 Task: Use the advanced options to search for repositories written in the language "C".
Action: Mouse moved to (112, 342)
Screenshot: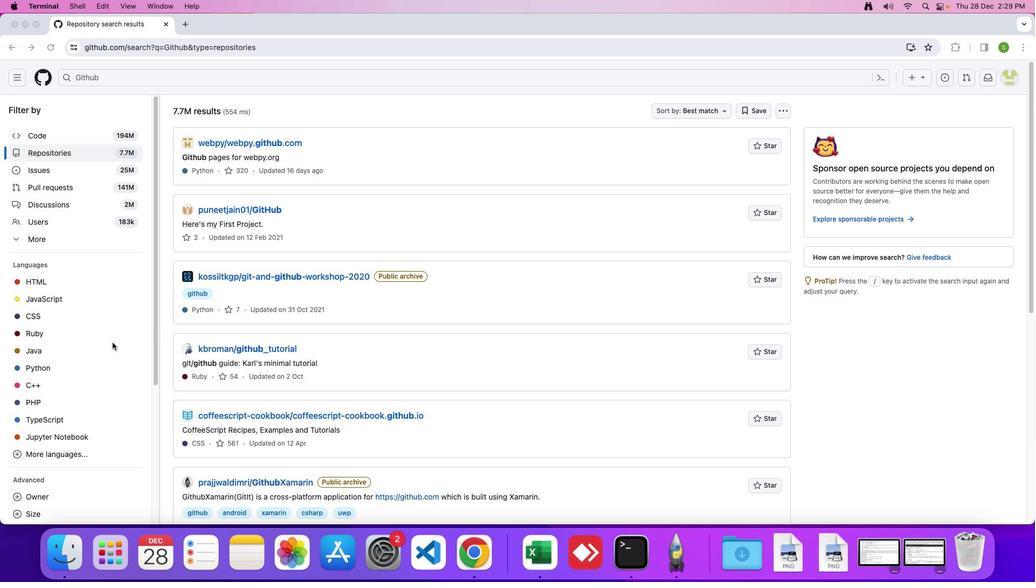 
Action: Mouse scrolled (112, 342) with delta (0, 0)
Screenshot: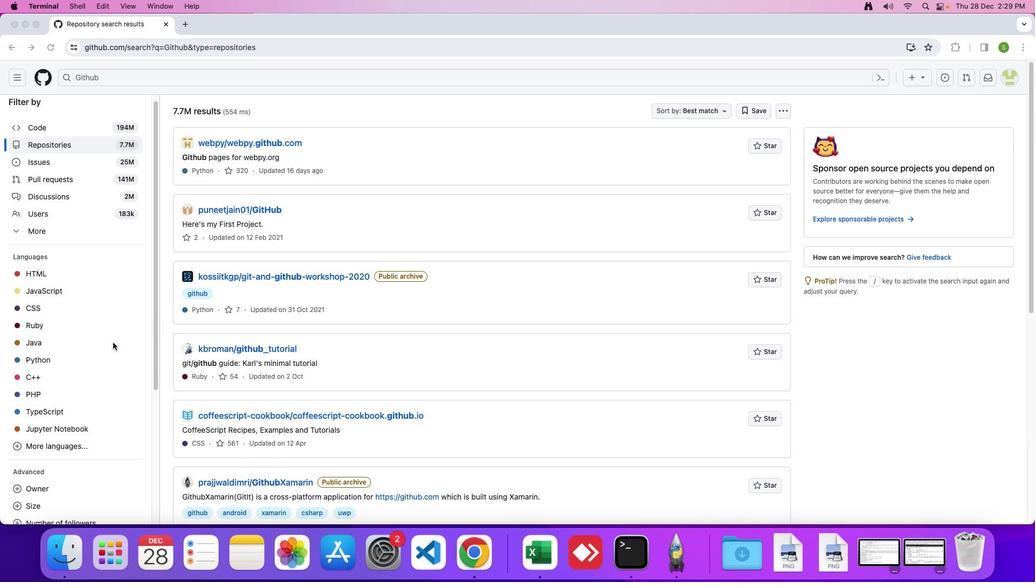 
Action: Mouse scrolled (112, 342) with delta (0, 0)
Screenshot: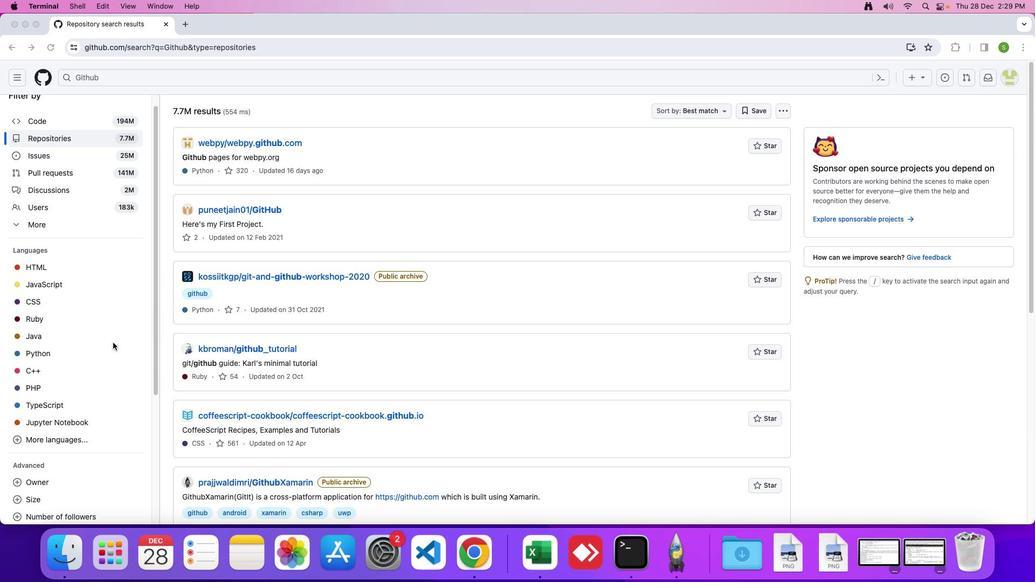 
Action: Mouse moved to (112, 342)
Screenshot: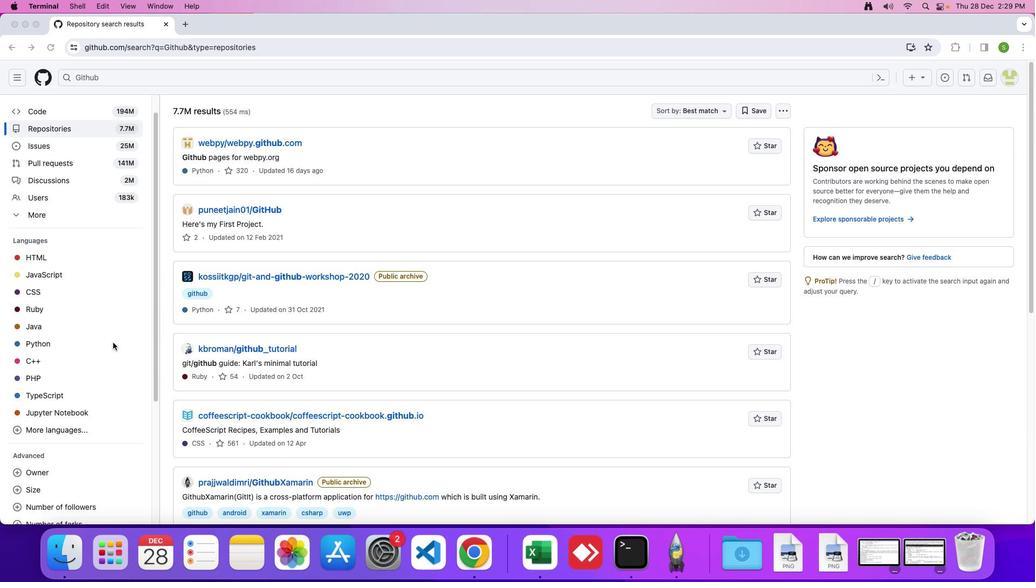 
Action: Mouse scrolled (112, 342) with delta (0, -1)
Screenshot: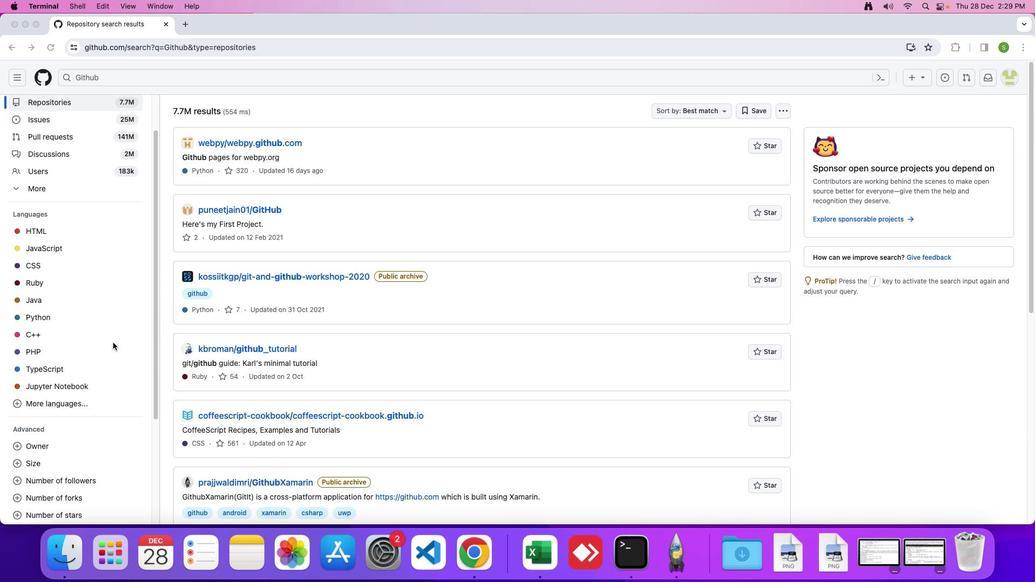 
Action: Mouse moved to (113, 342)
Screenshot: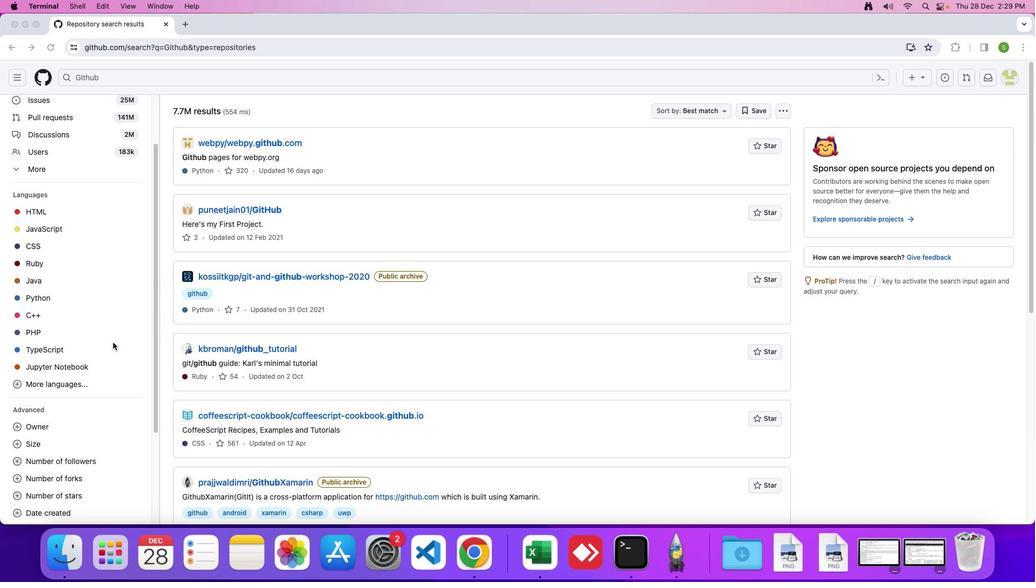 
Action: Mouse scrolled (113, 342) with delta (0, 0)
Screenshot: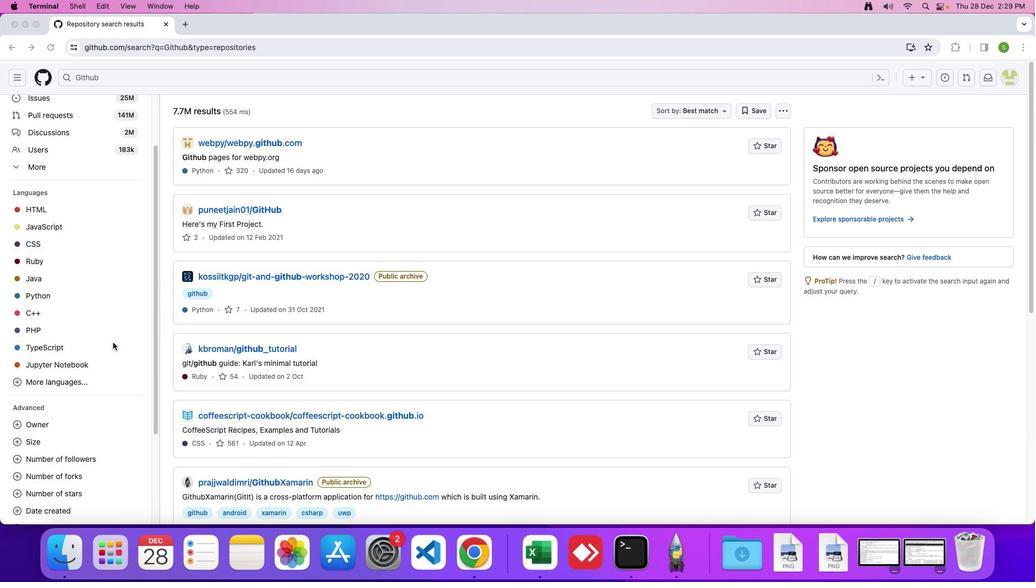 
Action: Mouse scrolled (113, 342) with delta (0, 0)
Screenshot: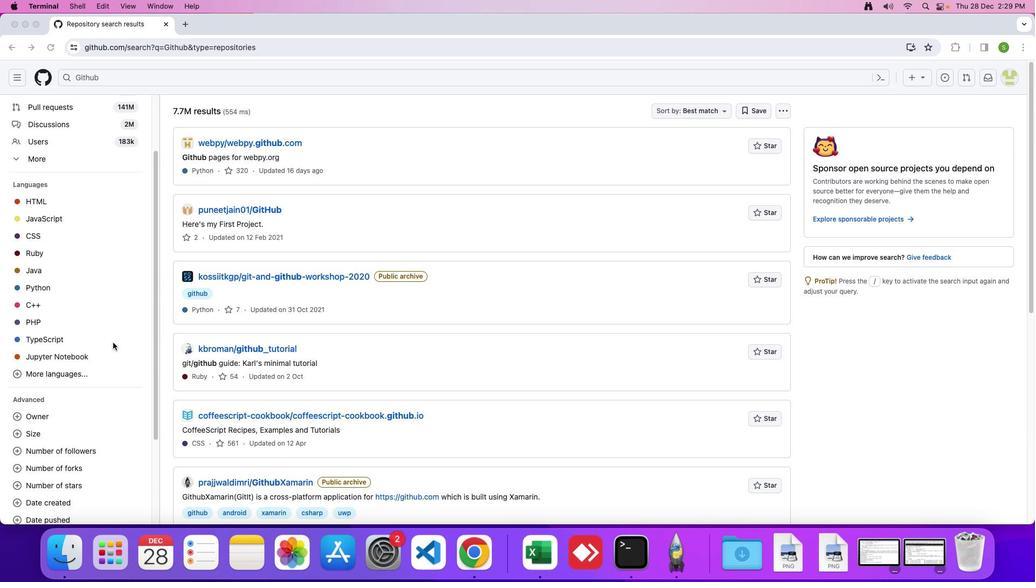 
Action: Mouse scrolled (113, 342) with delta (0, 0)
Screenshot: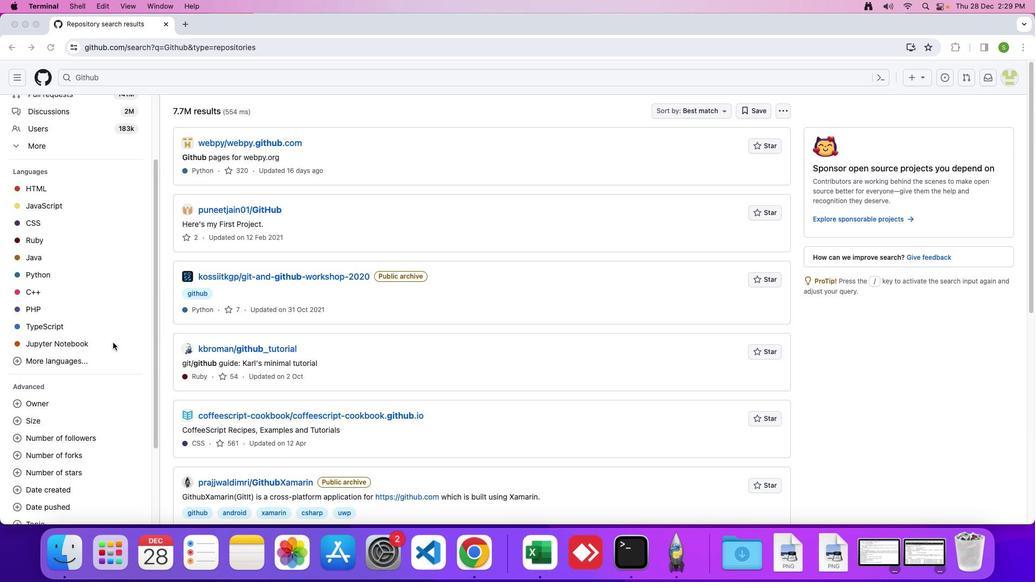 
Action: Mouse scrolled (113, 342) with delta (0, 0)
Screenshot: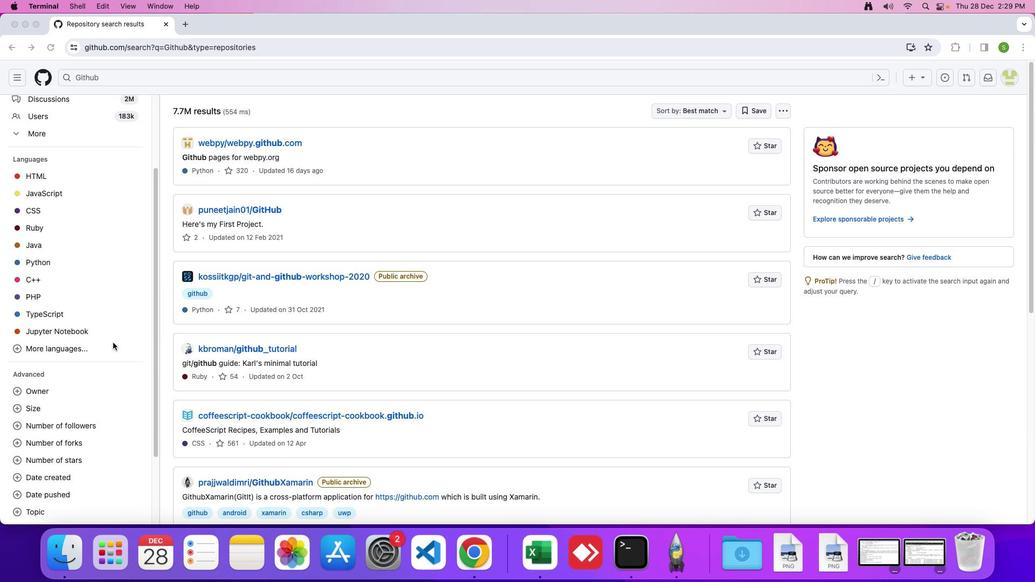 
Action: Mouse scrolled (113, 342) with delta (0, -1)
Screenshot: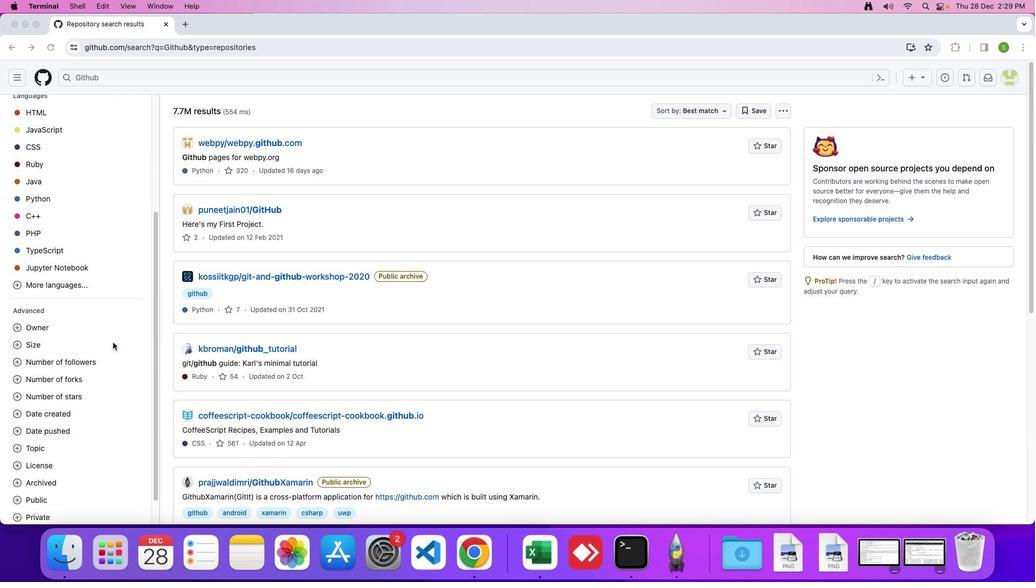 
Action: Mouse scrolled (113, 342) with delta (0, 0)
Screenshot: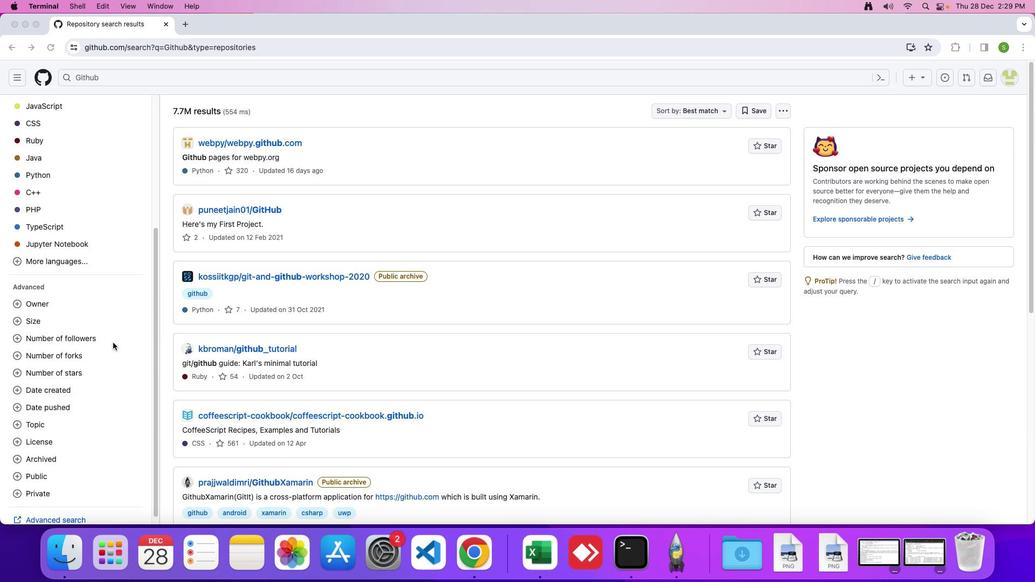 
Action: Mouse scrolled (113, 342) with delta (0, 0)
Screenshot: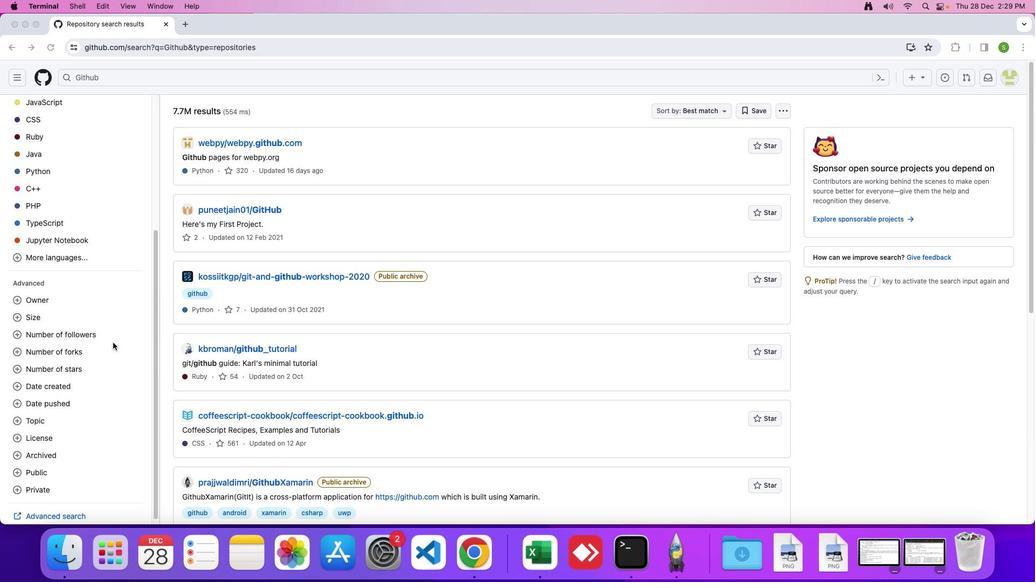 
Action: Mouse scrolled (113, 342) with delta (0, -1)
Screenshot: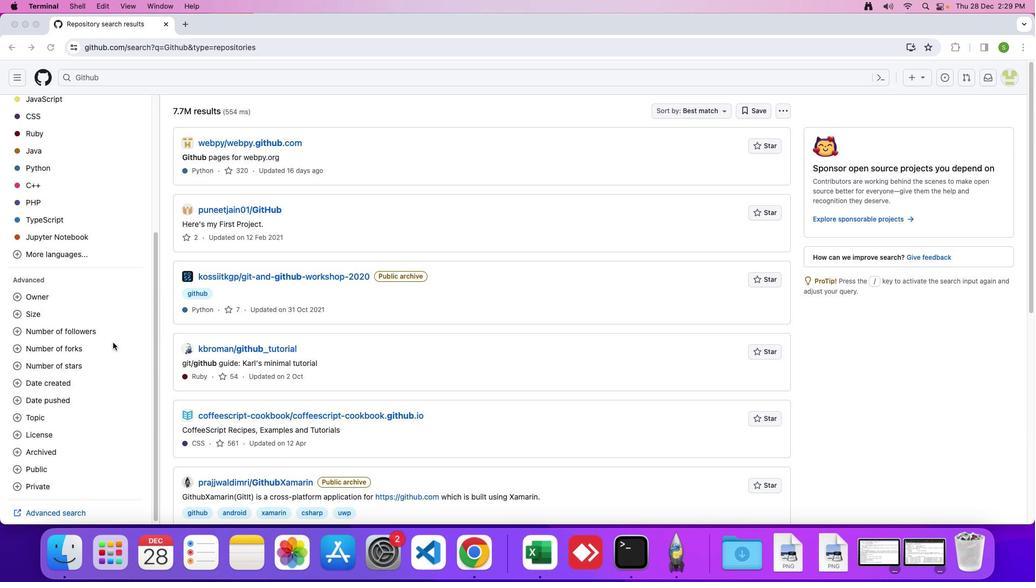 
Action: Mouse scrolled (113, 342) with delta (0, 0)
Screenshot: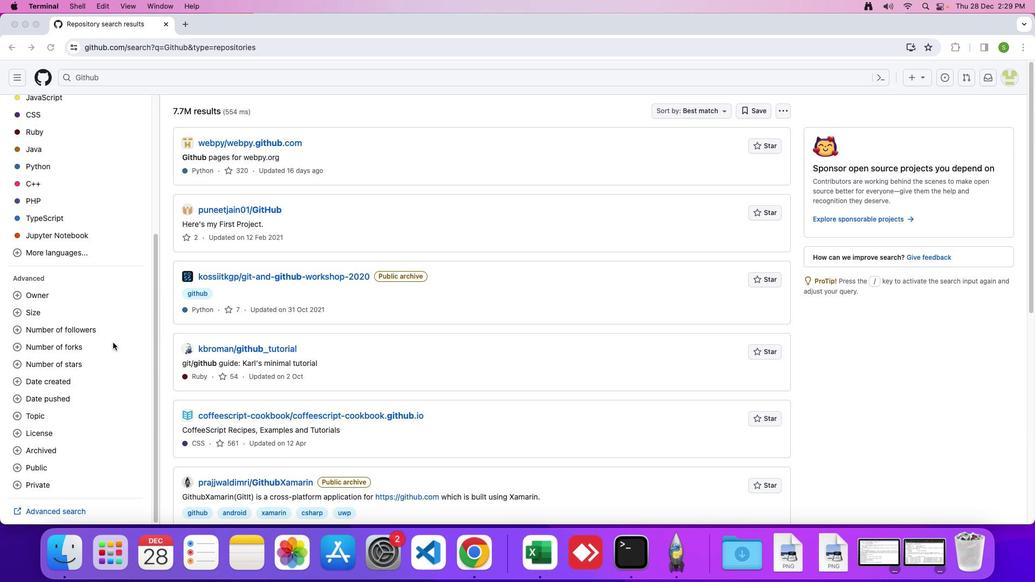 
Action: Mouse scrolled (113, 342) with delta (0, 0)
Screenshot: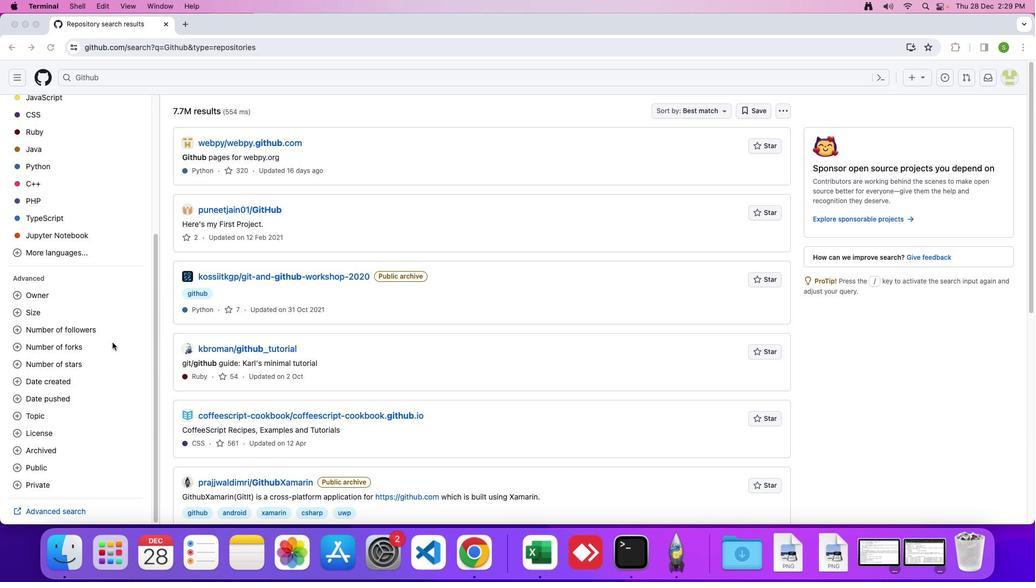 
Action: Mouse scrolled (113, 342) with delta (0, -2)
Screenshot: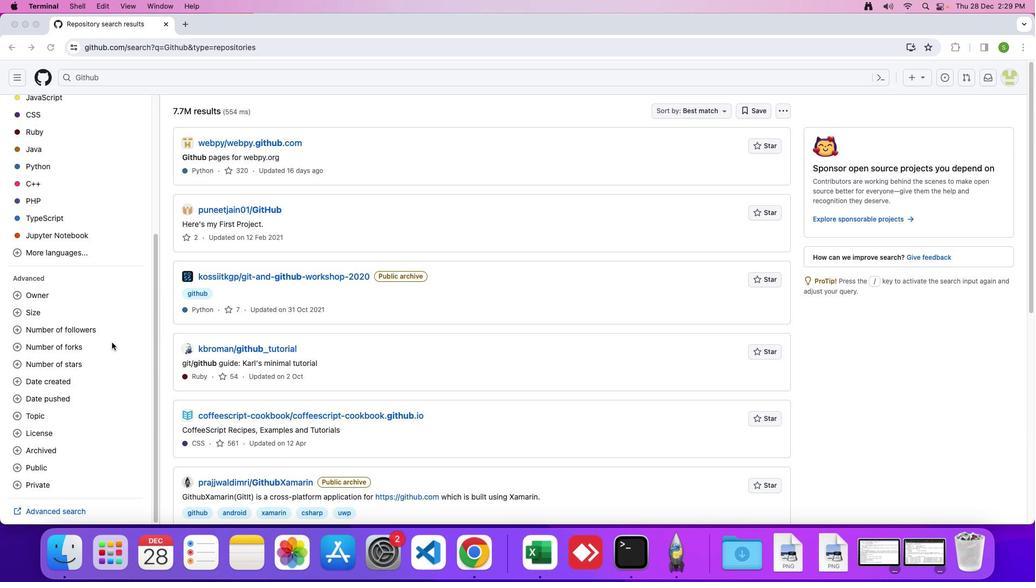 
Action: Mouse moved to (72, 506)
Screenshot: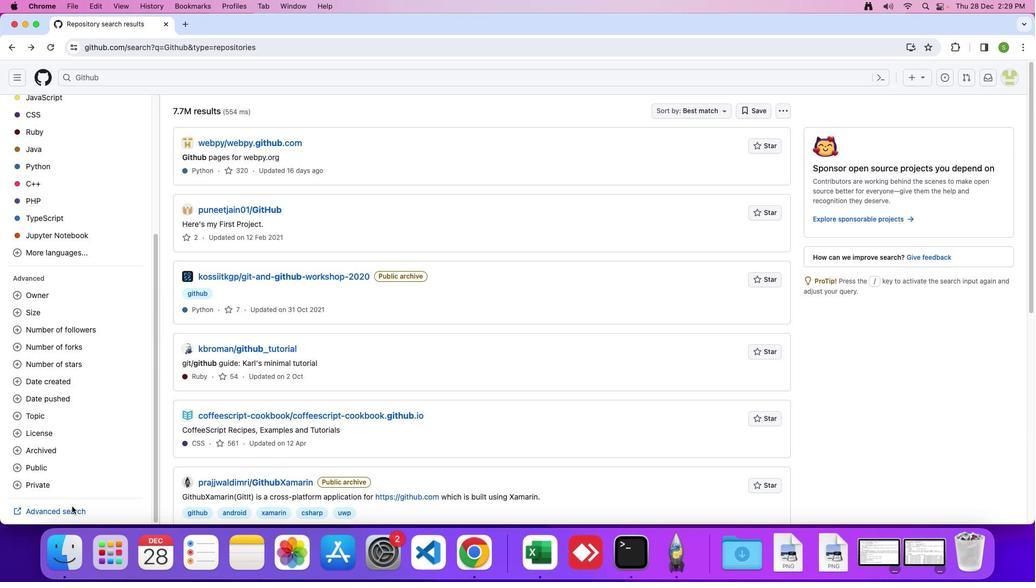 
Action: Mouse pressed left at (72, 506)
Screenshot: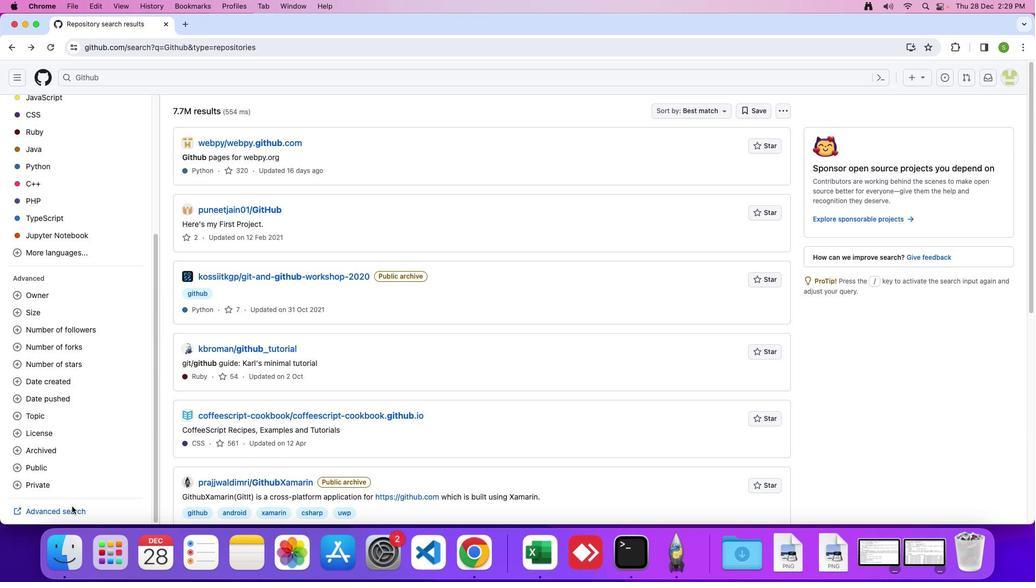 
Action: Mouse moved to (69, 510)
Screenshot: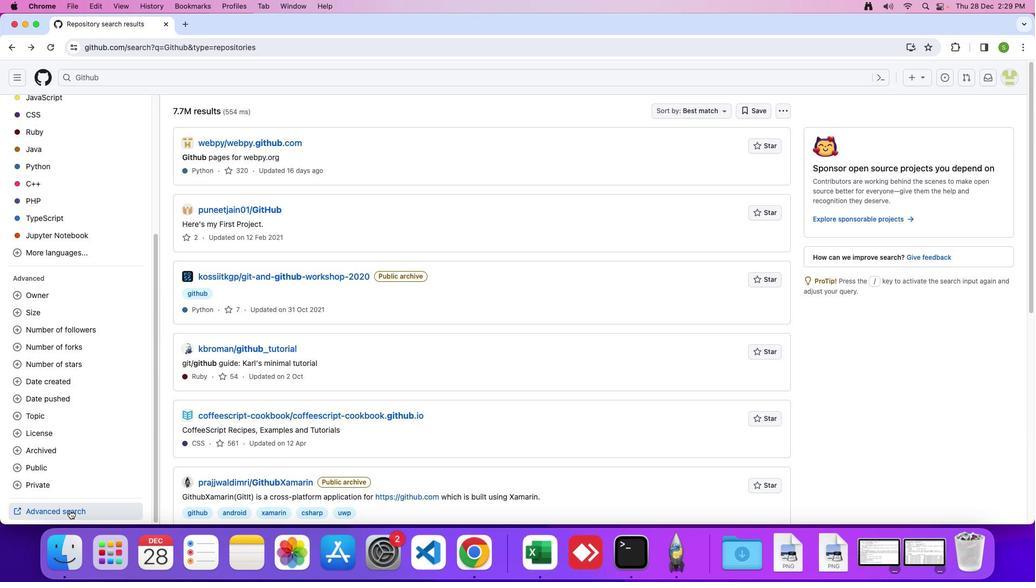 
Action: Mouse pressed left at (69, 510)
Screenshot: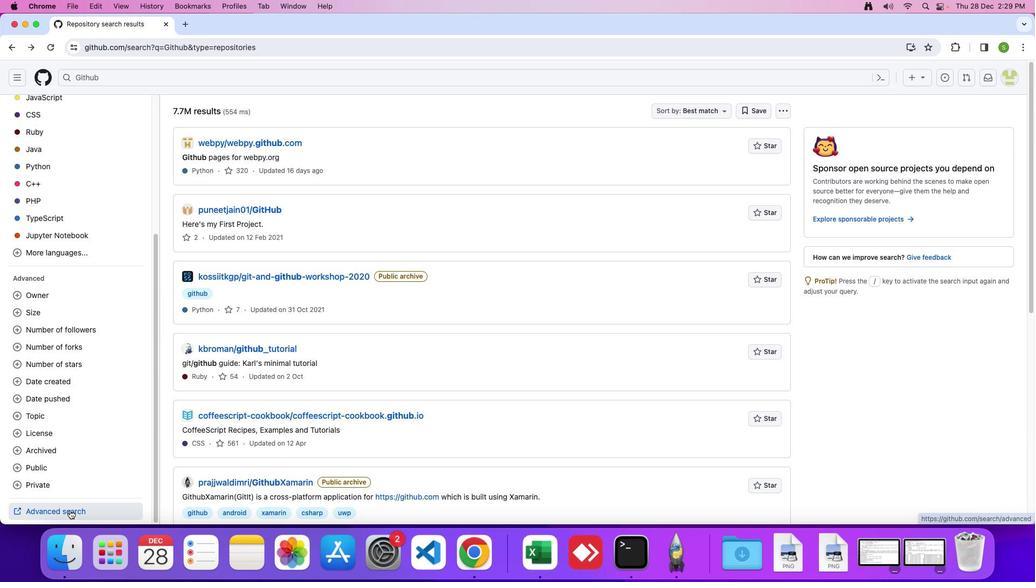 
Action: Mouse moved to (477, 263)
Screenshot: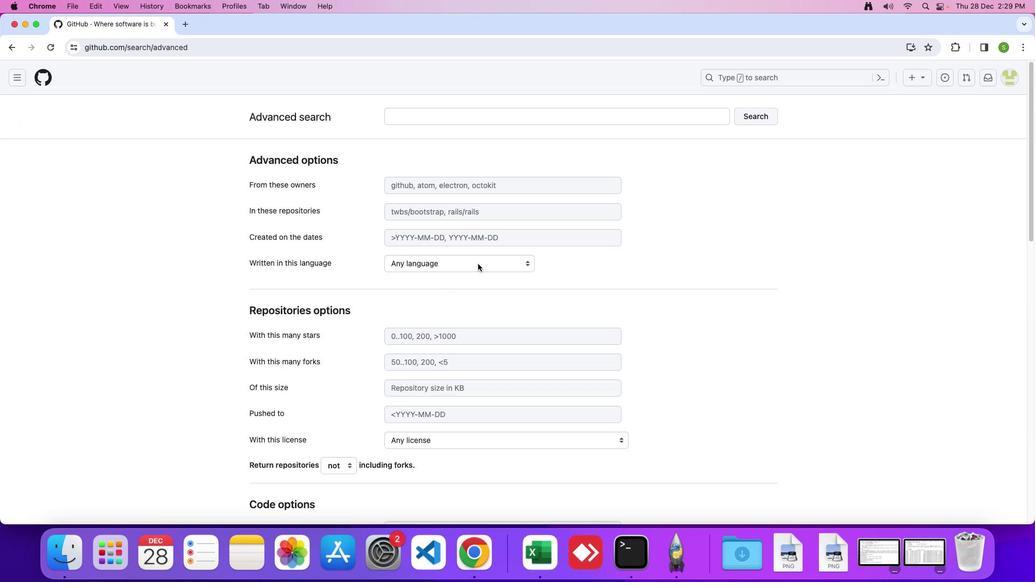 
Action: Mouse pressed left at (477, 263)
Screenshot: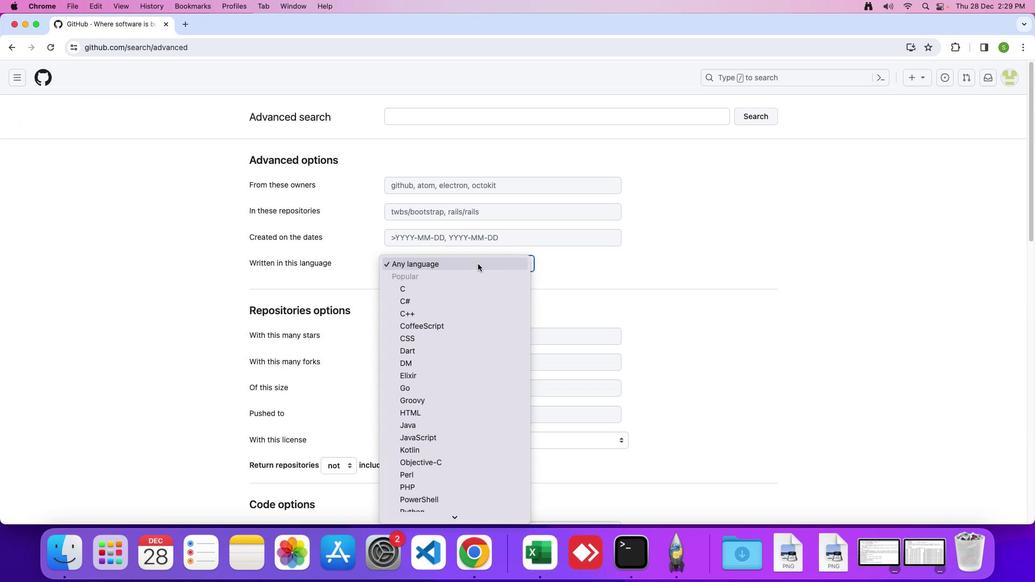 
Action: Mouse moved to (431, 292)
Screenshot: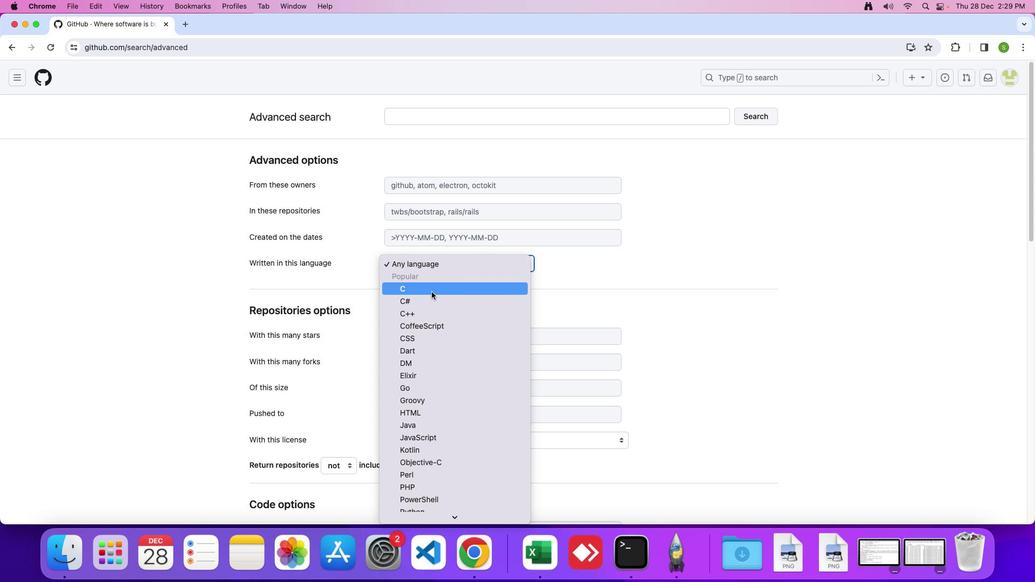 
Action: Mouse pressed left at (431, 292)
Screenshot: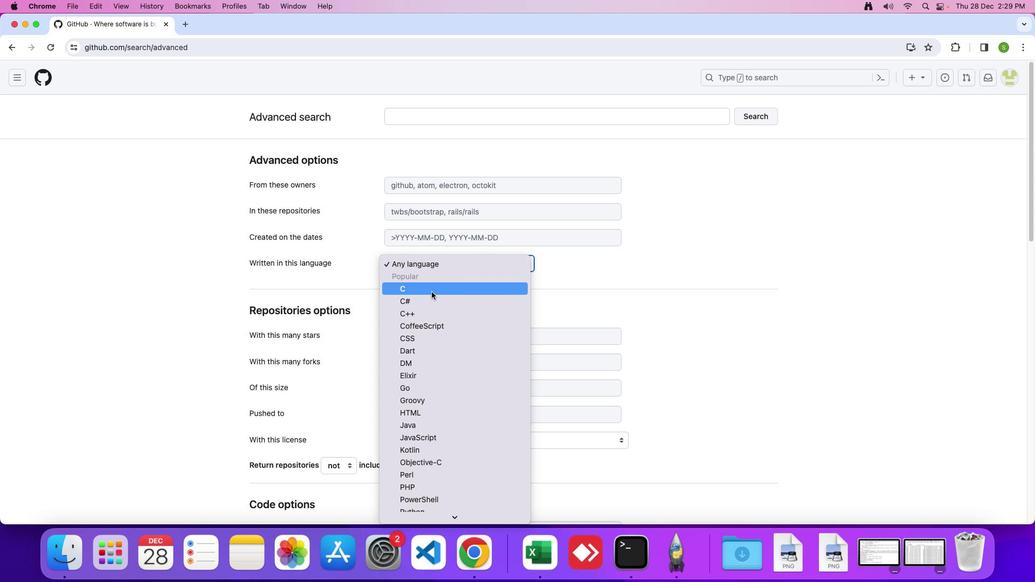 
Action: Key pressed Key.enter
Screenshot: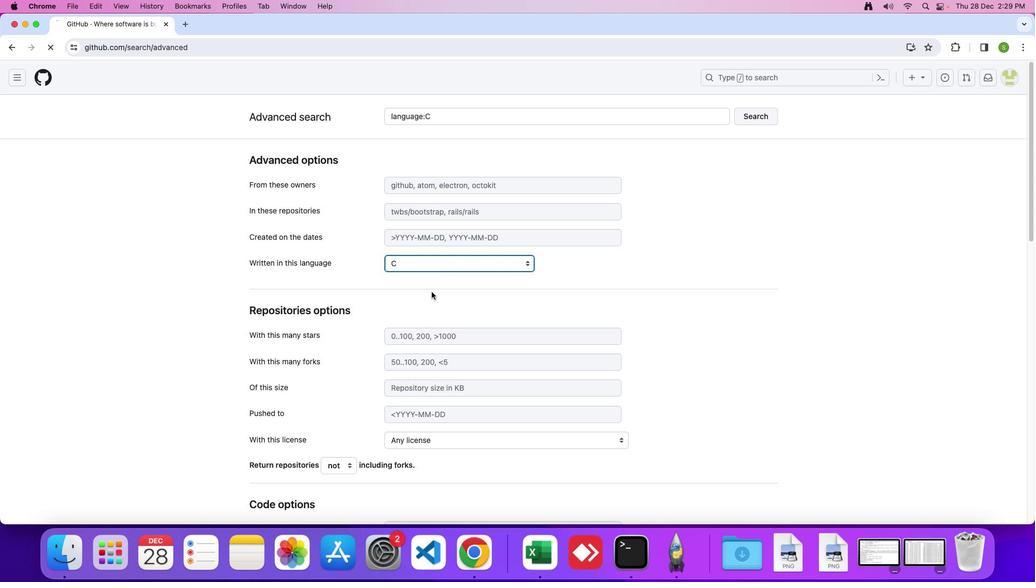 
Action: Mouse moved to (431, 292)
Screenshot: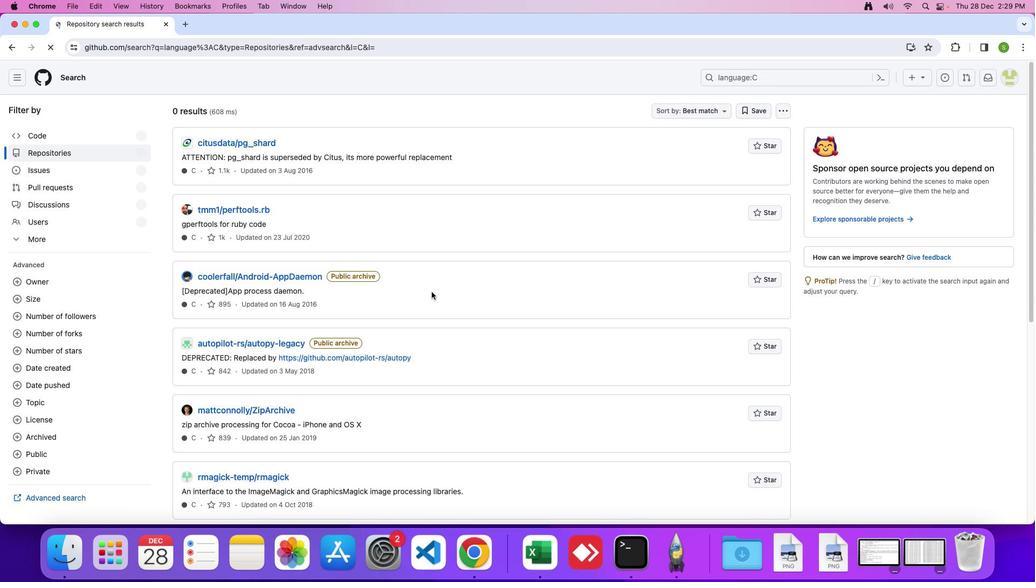 
